 Task: In job application update turn off push notifications.
Action: Mouse moved to (596, 48)
Screenshot: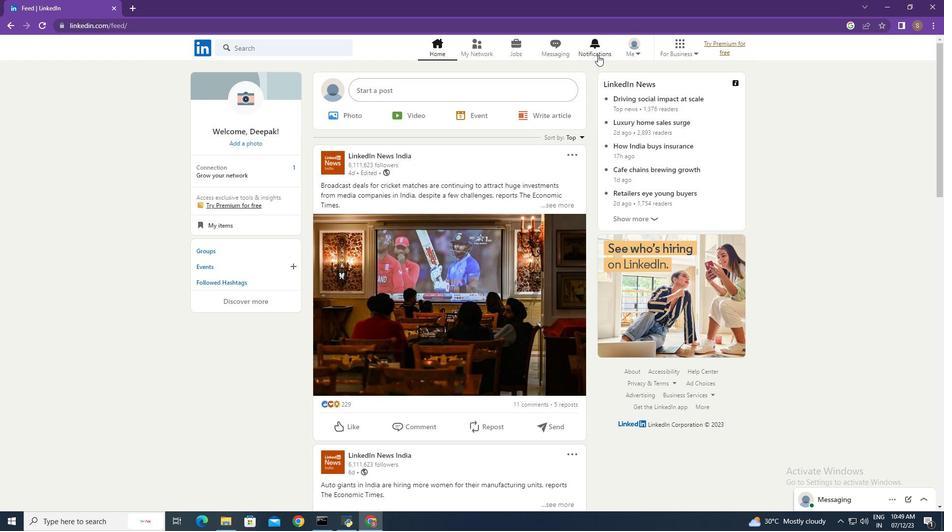 
Action: Mouse pressed left at (596, 48)
Screenshot: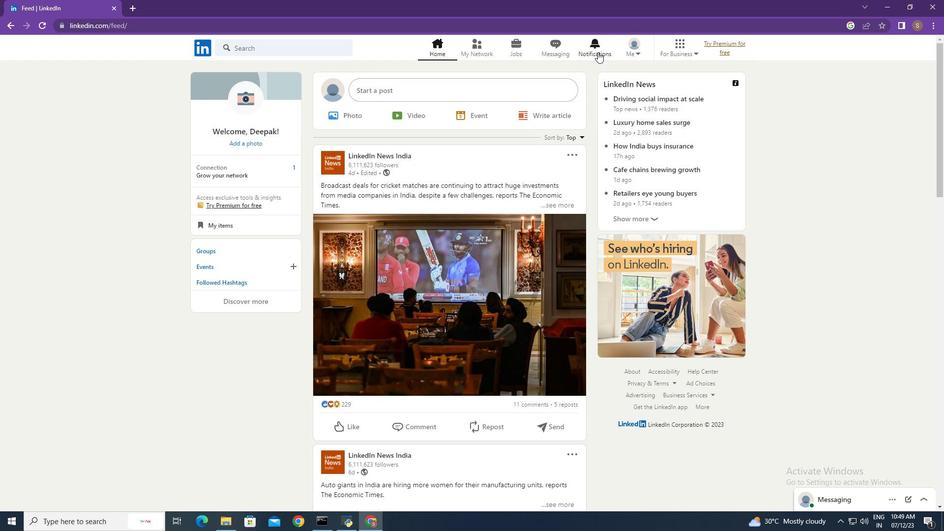 
Action: Mouse moved to (218, 112)
Screenshot: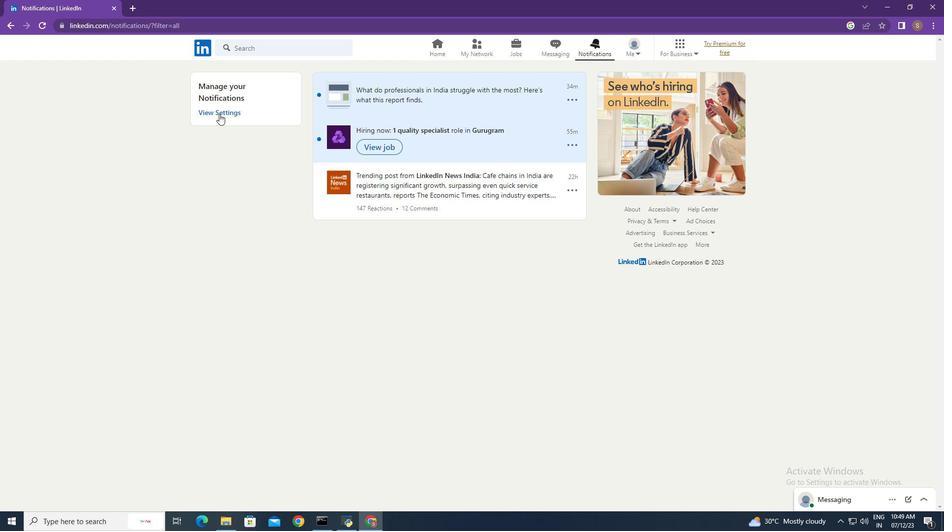 
Action: Mouse pressed left at (218, 112)
Screenshot: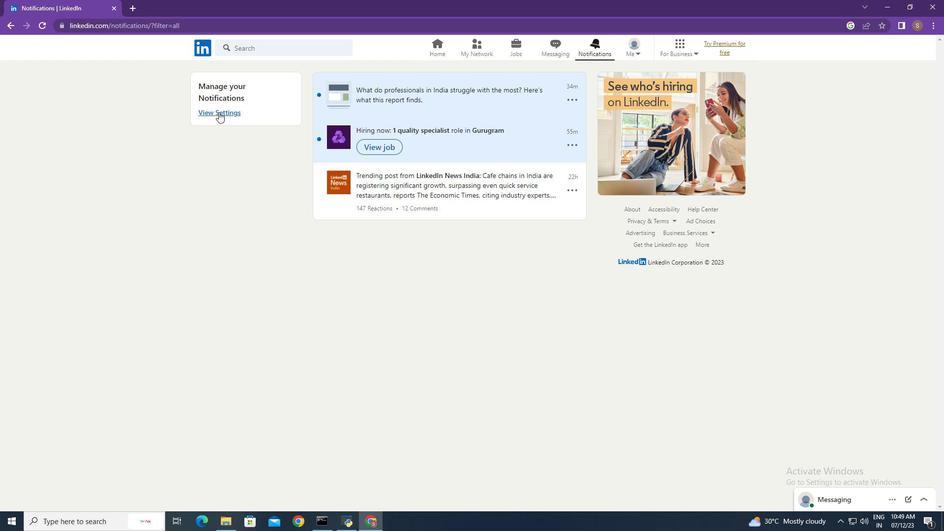 
Action: Mouse moved to (665, 153)
Screenshot: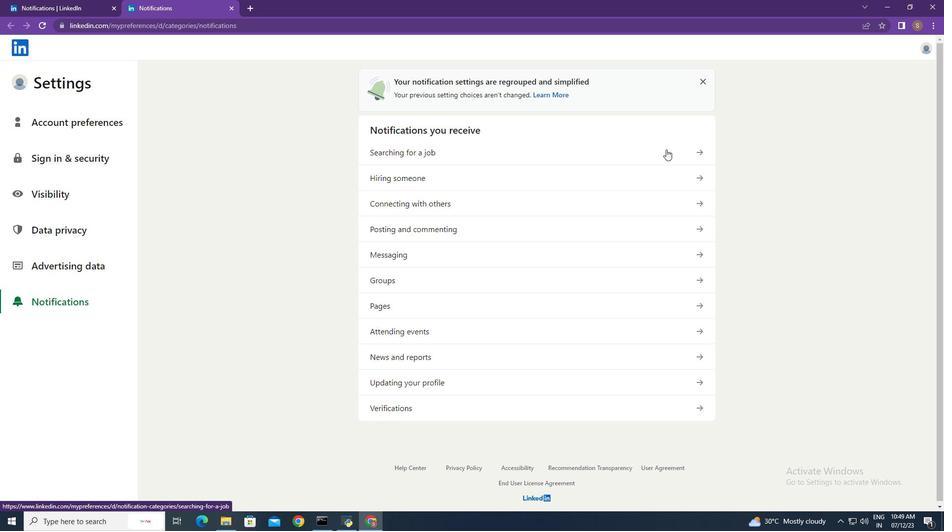 
Action: Mouse pressed left at (665, 153)
Screenshot: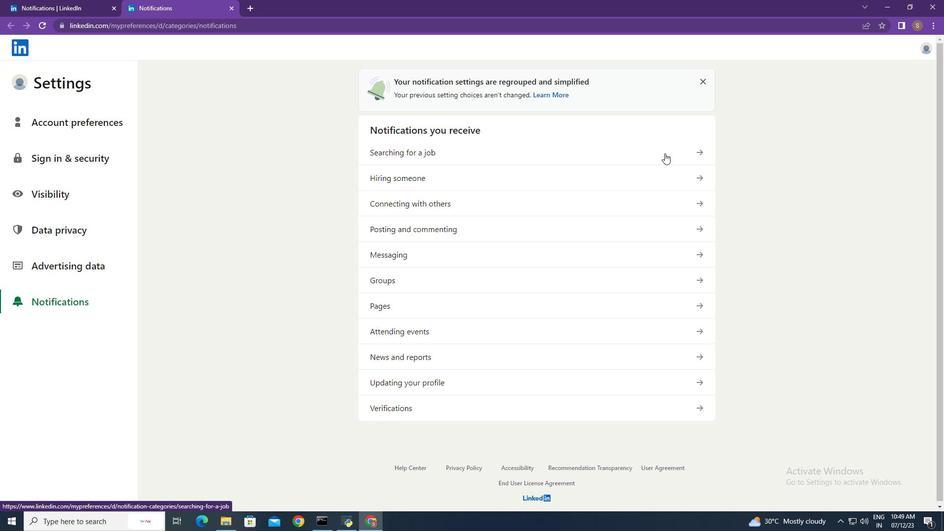 
Action: Mouse moved to (697, 252)
Screenshot: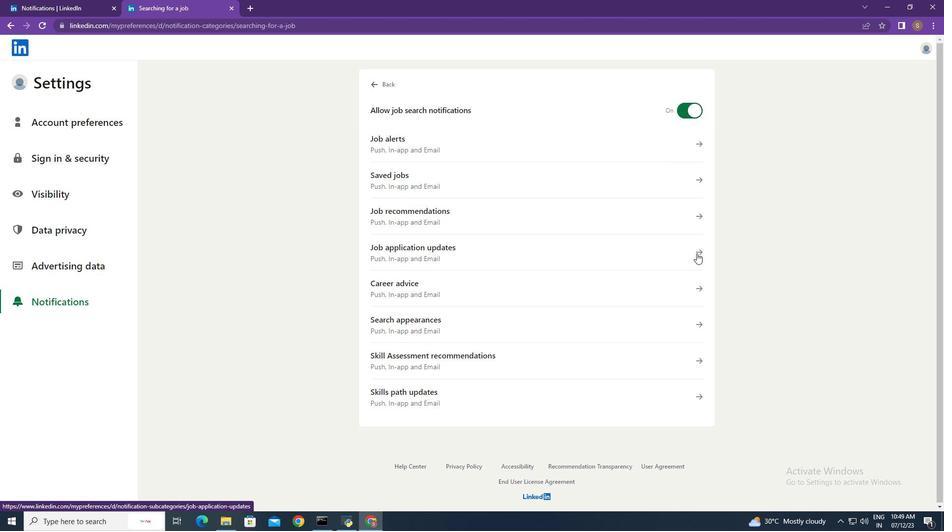 
Action: Mouse pressed left at (697, 252)
Screenshot: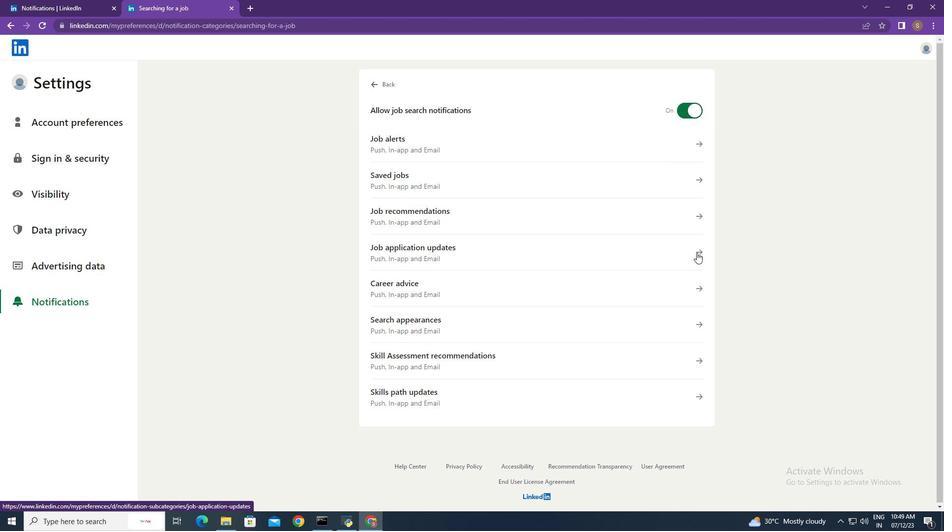 
Action: Mouse moved to (690, 210)
Screenshot: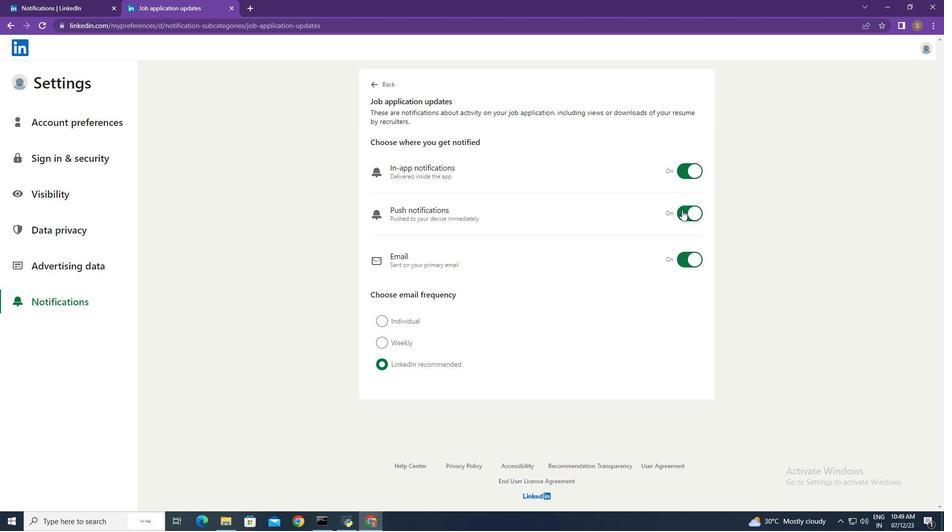 
Action: Mouse pressed left at (690, 210)
Screenshot: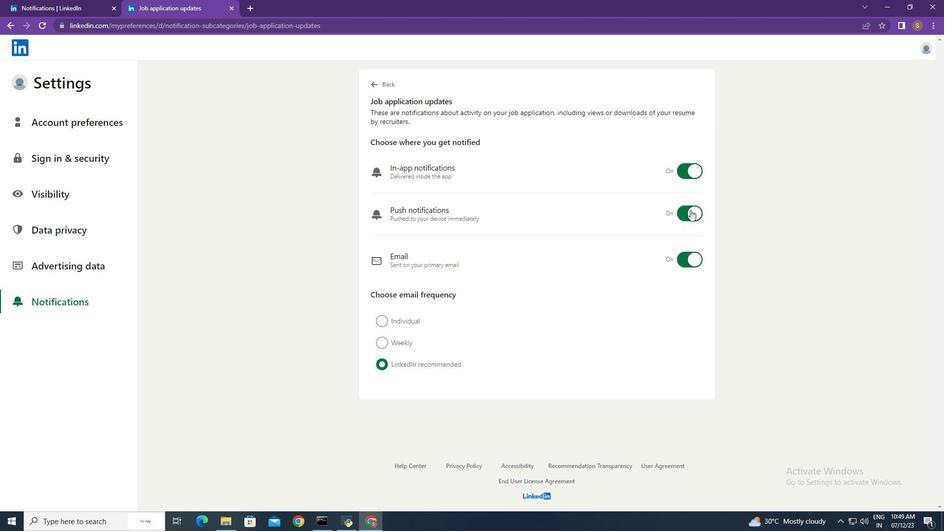 
Action: Mouse moved to (815, 199)
Screenshot: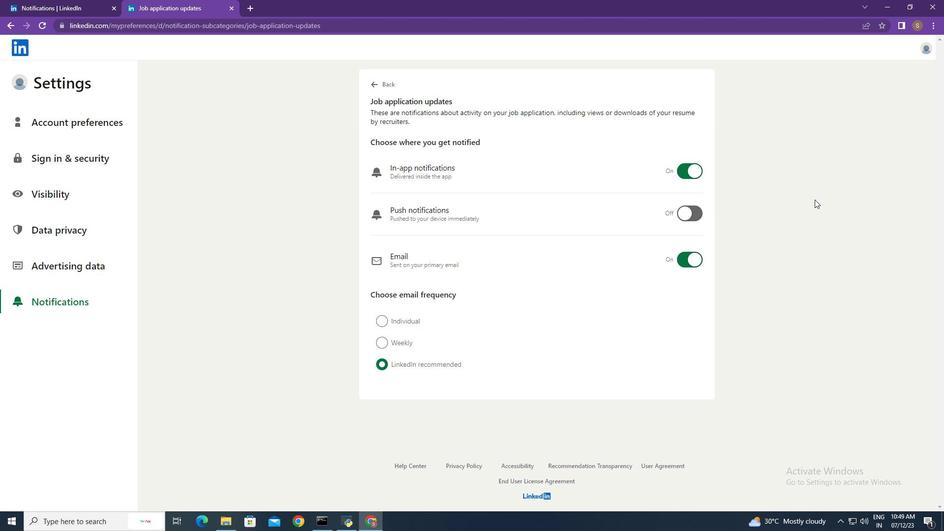
